 Task: Find a one-way flight from Chicago to Paris on 16 Sept with a maximum stopover duration of 3 hours.
Action: Mouse moved to (204, 249)
Screenshot: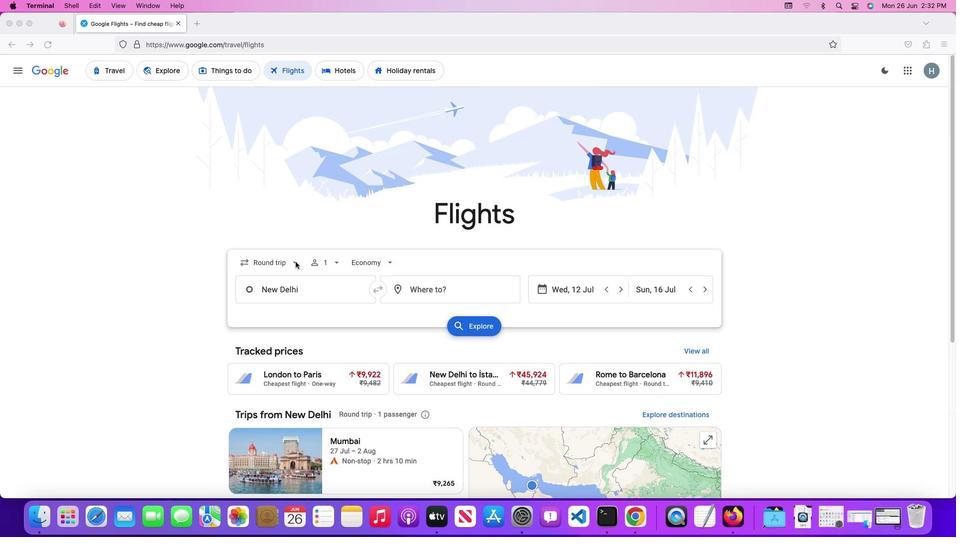 
Action: Mouse pressed left at (204, 249)
Screenshot: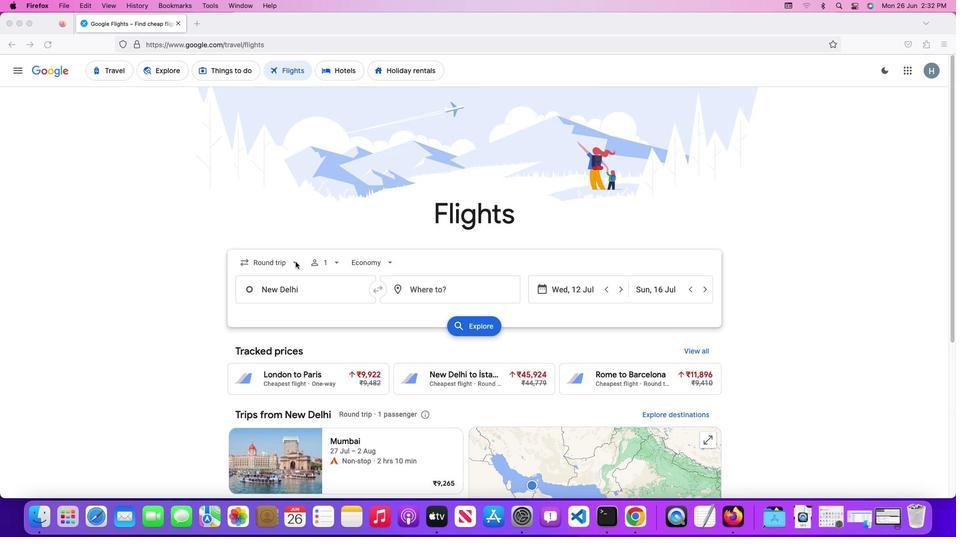 
Action: Mouse pressed left at (204, 249)
Screenshot: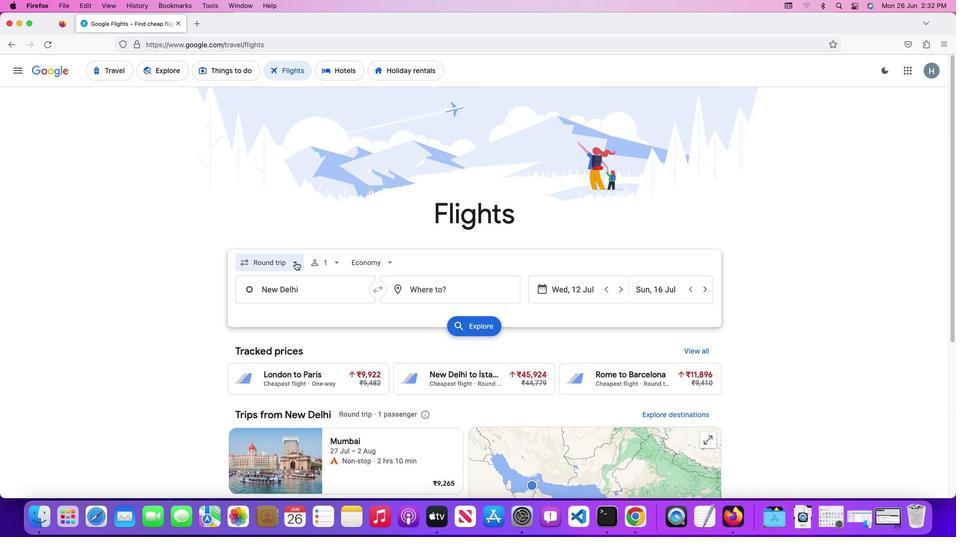 
Action: Mouse moved to (194, 276)
Screenshot: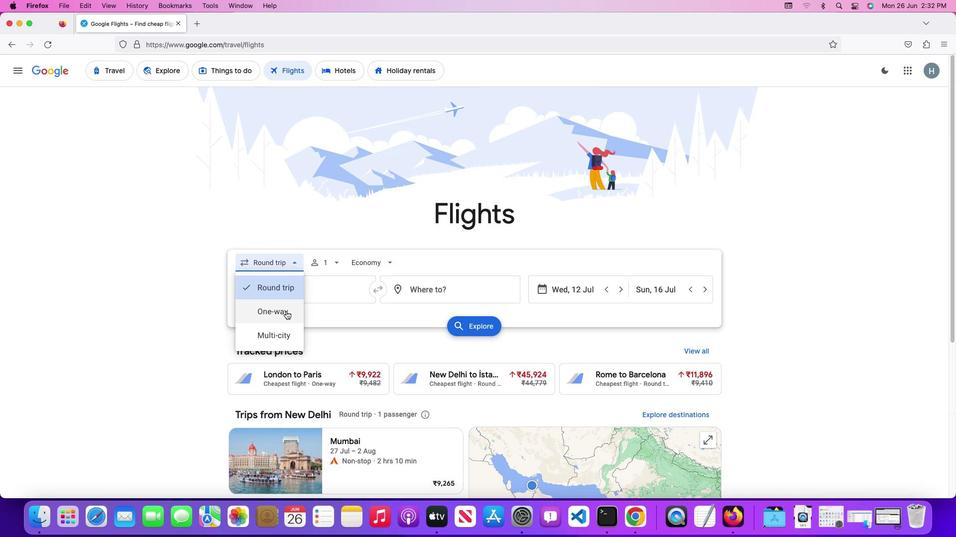 
Action: Mouse pressed left at (194, 276)
Screenshot: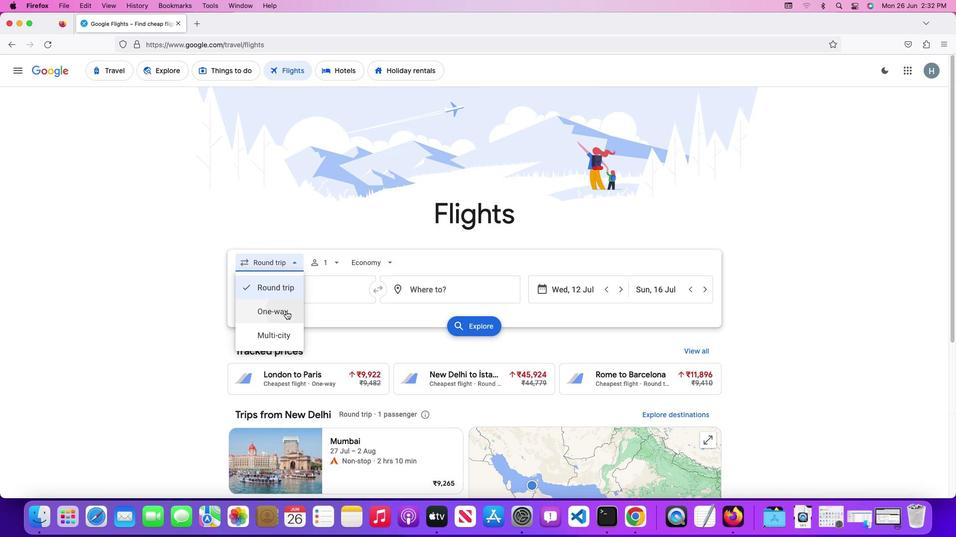 
Action: Mouse moved to (248, 250)
Screenshot: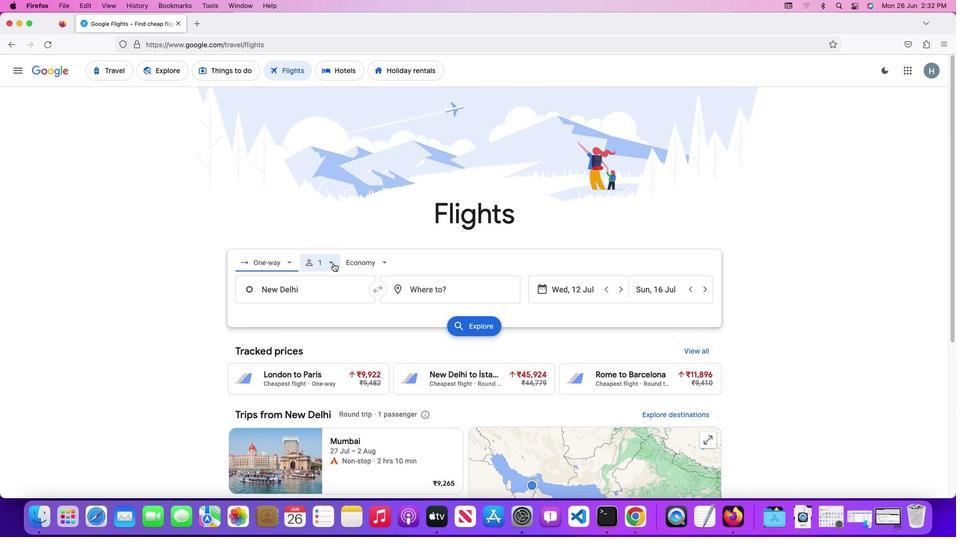 
Action: Mouse pressed left at (248, 250)
Screenshot: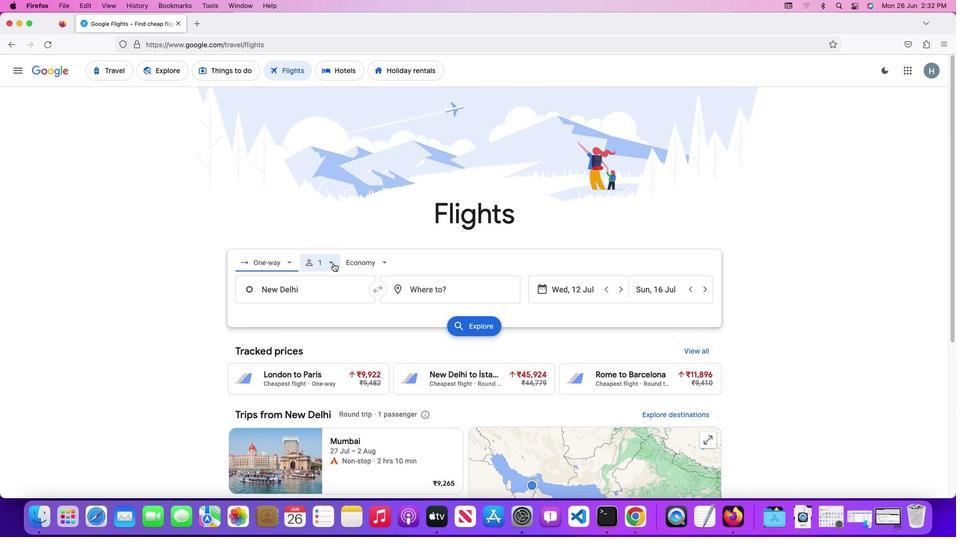 
Action: Mouse moved to (313, 263)
Screenshot: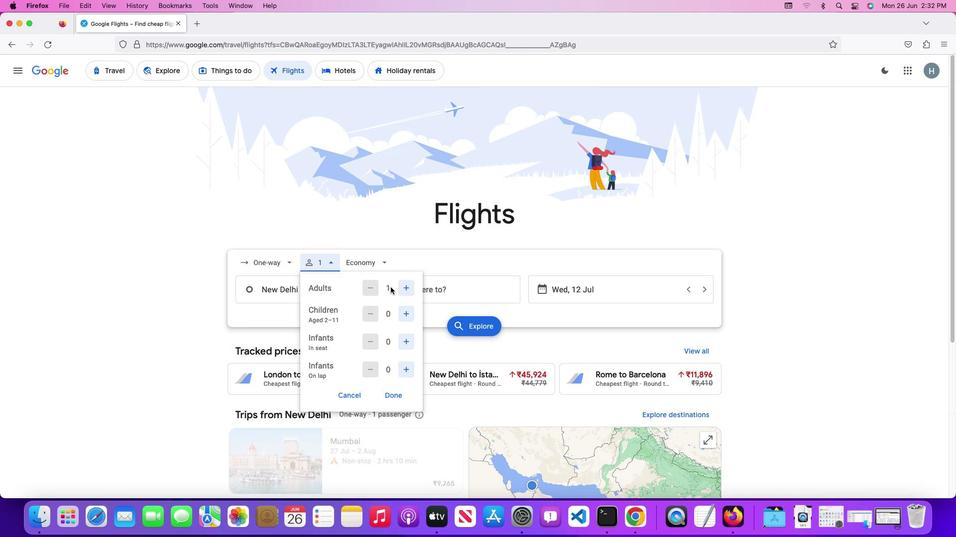 
Action: Mouse pressed left at (313, 263)
Screenshot: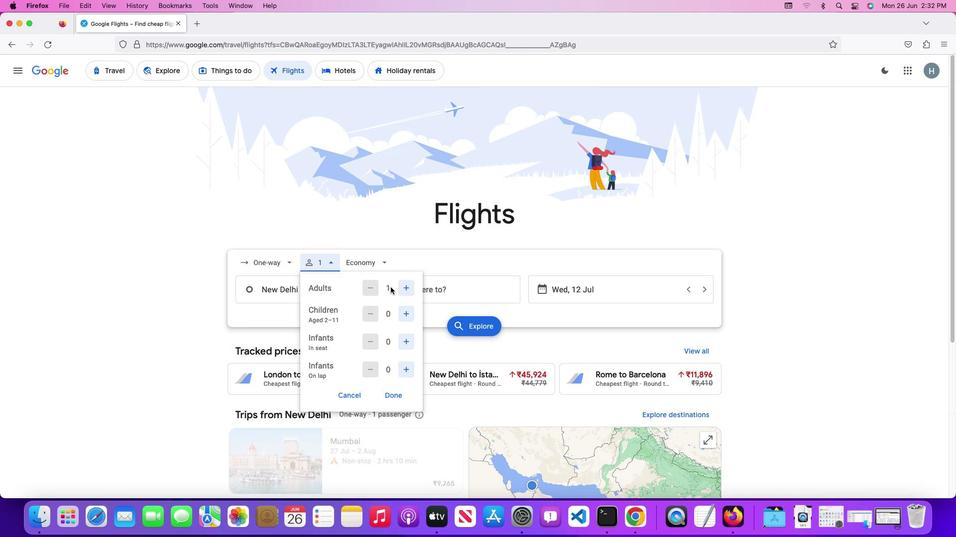 
Action: Mouse moved to (311, 321)
Screenshot: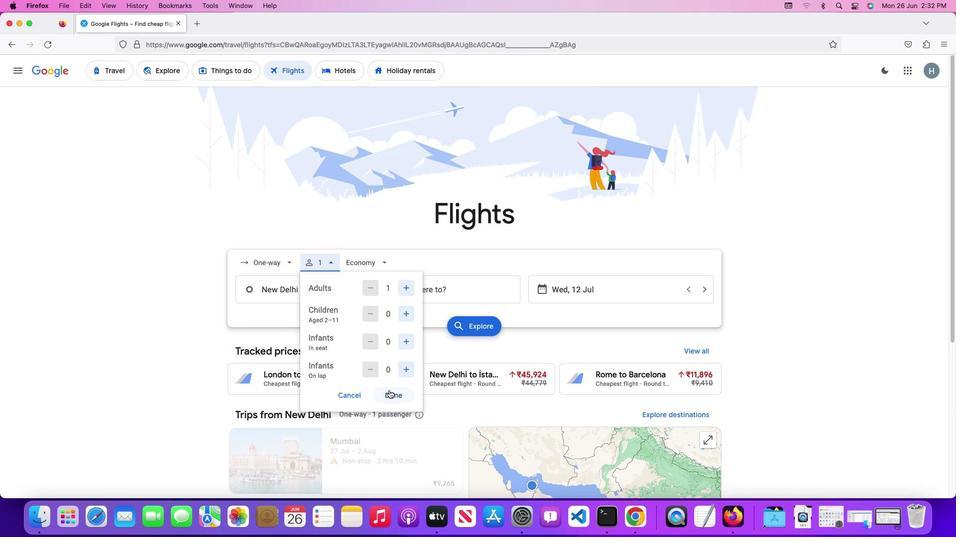 
Action: Mouse pressed left at (311, 321)
Screenshot: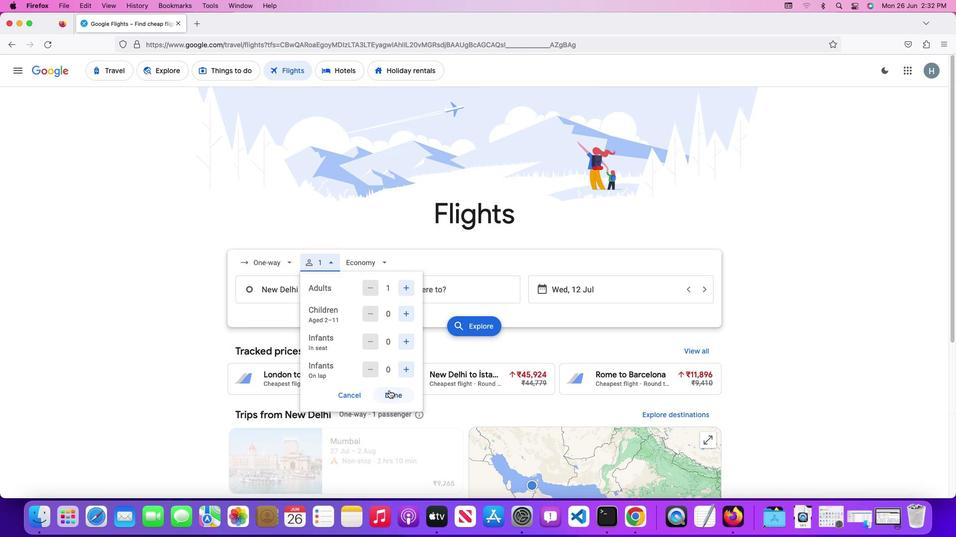 
Action: Mouse moved to (210, 264)
Screenshot: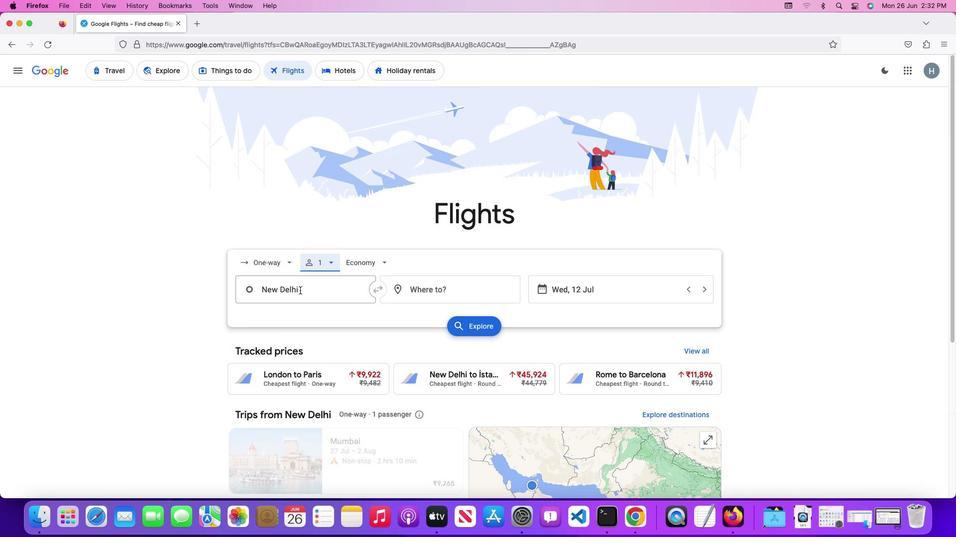 
Action: Mouse pressed left at (210, 264)
Screenshot: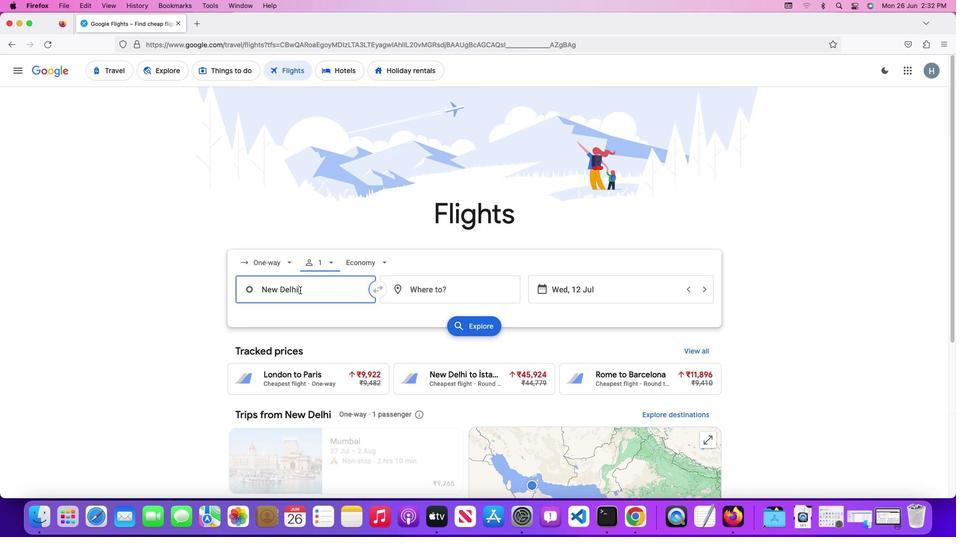 
Action: Key pressed Key.shift'C''h''i''c''a''g''o'
Screenshot: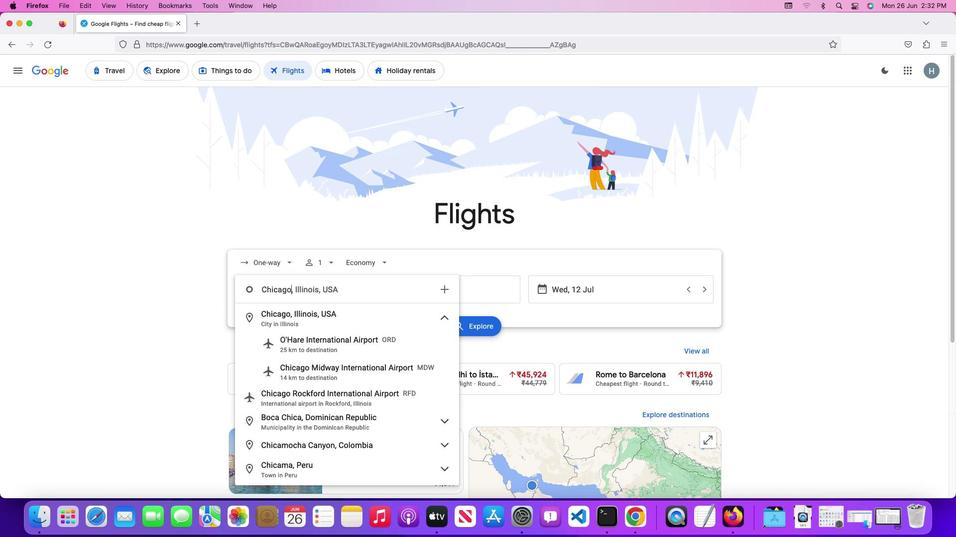 
Action: Mouse moved to (230, 277)
Screenshot: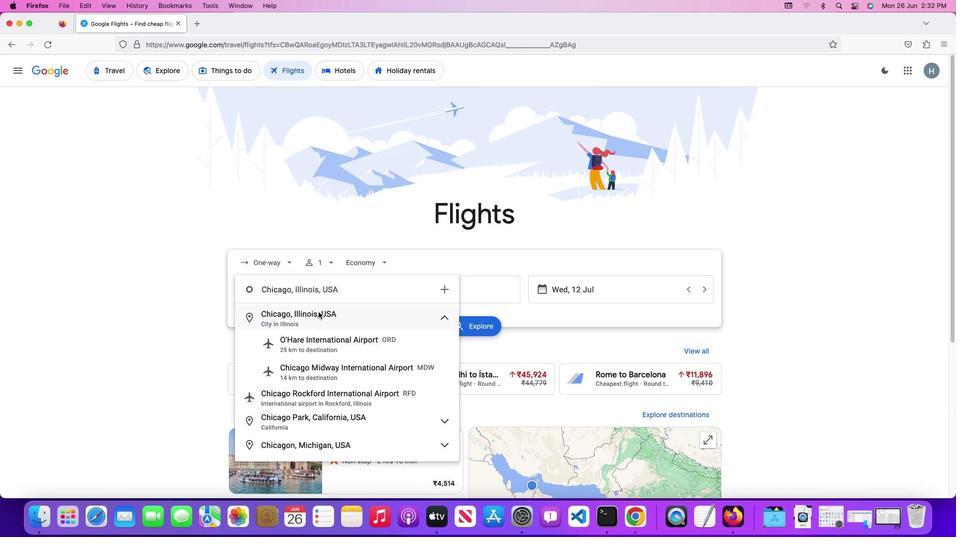 
Action: Mouse pressed left at (230, 277)
Screenshot: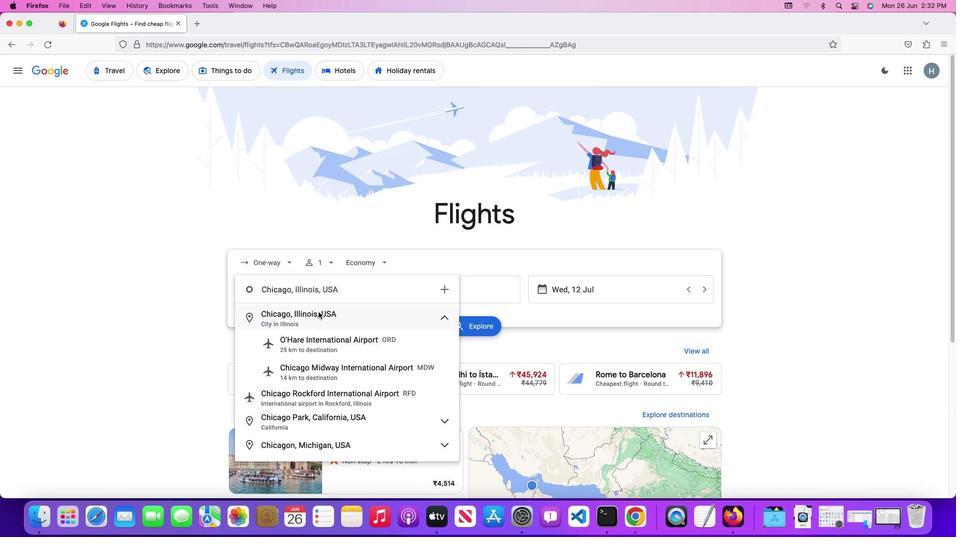 
Action: Mouse moved to (345, 265)
Screenshot: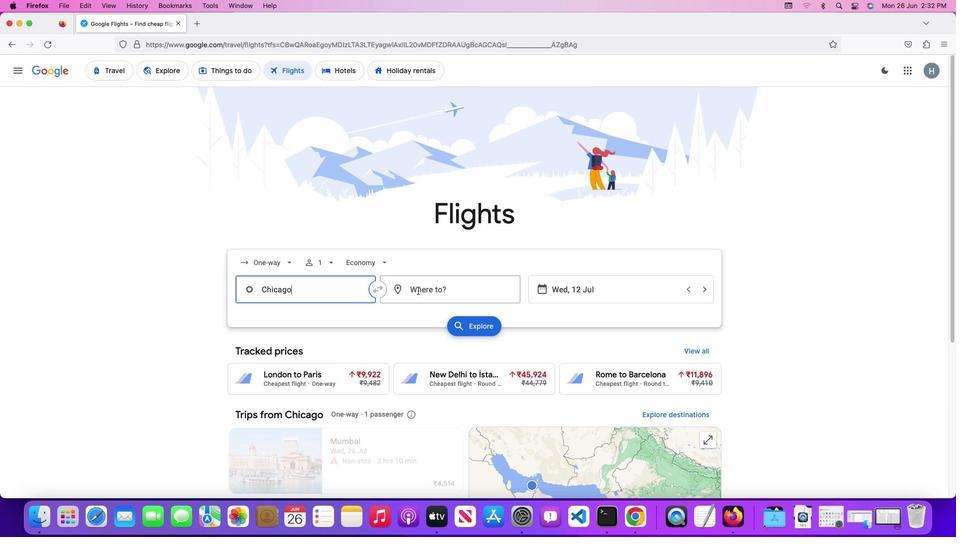 
Action: Mouse pressed left at (345, 265)
Screenshot: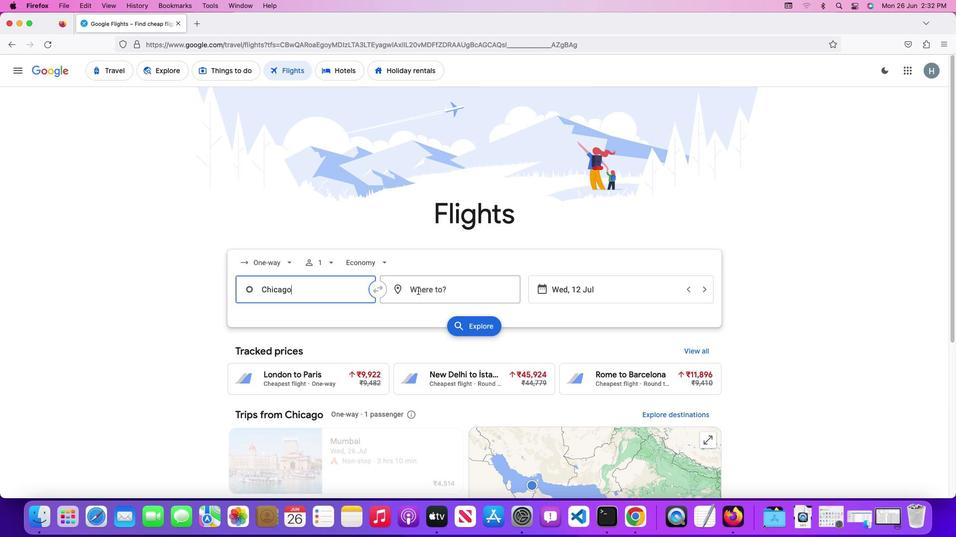 
Action: Key pressed Key.shift'P''a''r''i''s'
Screenshot: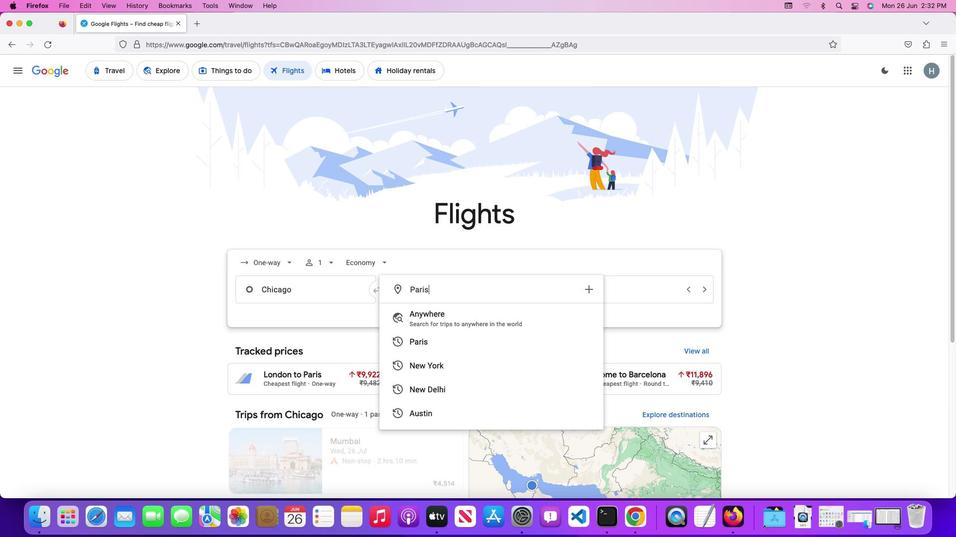 
Action: Mouse moved to (362, 276)
Screenshot: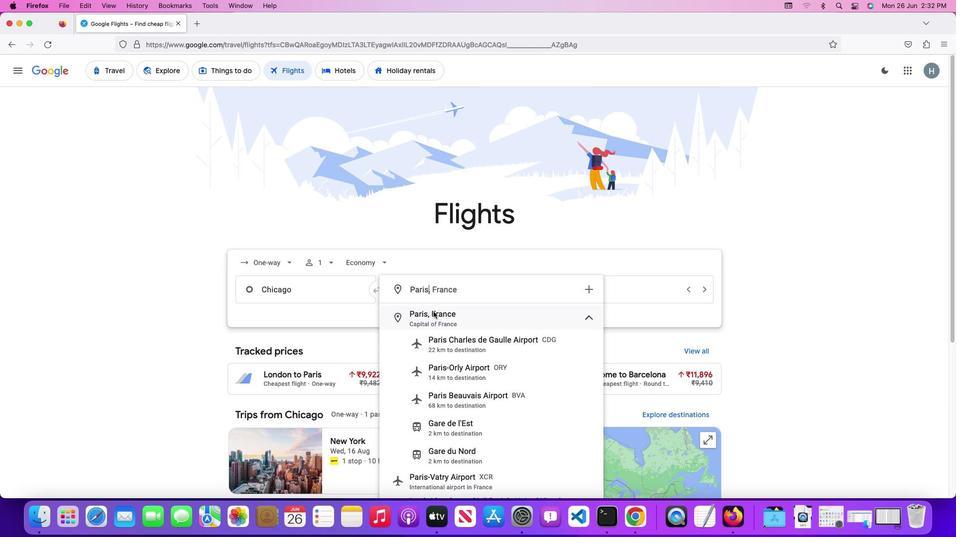 
Action: Mouse pressed left at (362, 276)
Screenshot: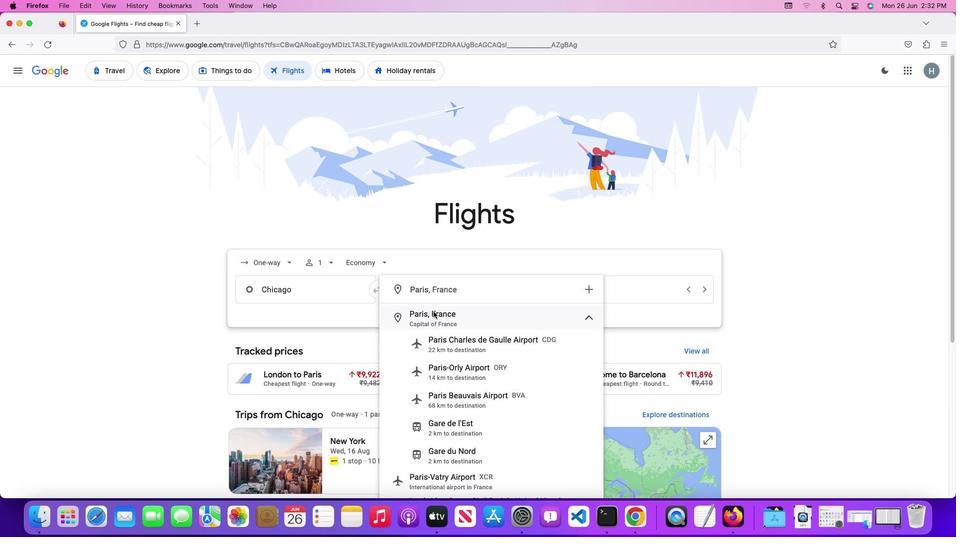 
Action: Mouse moved to (533, 264)
Screenshot: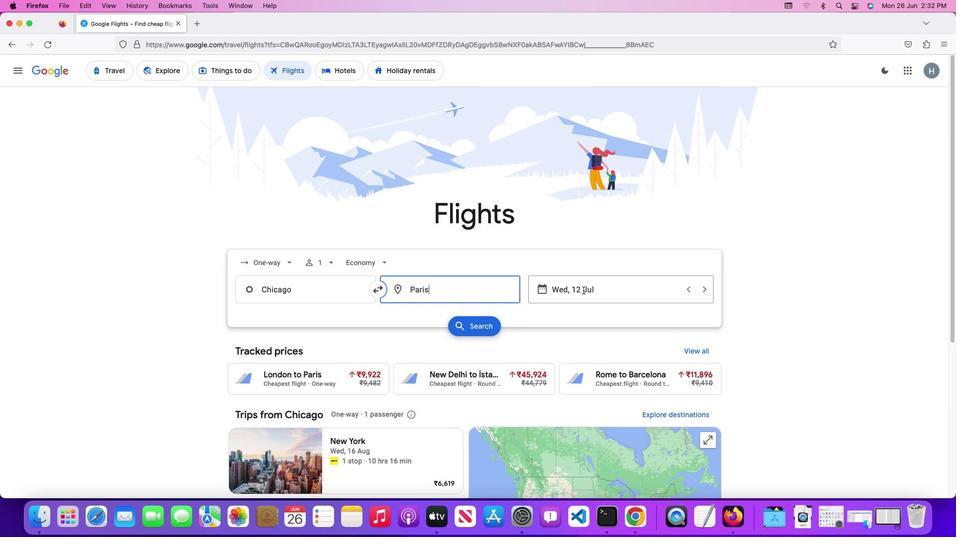 
Action: Mouse pressed left at (533, 264)
Screenshot: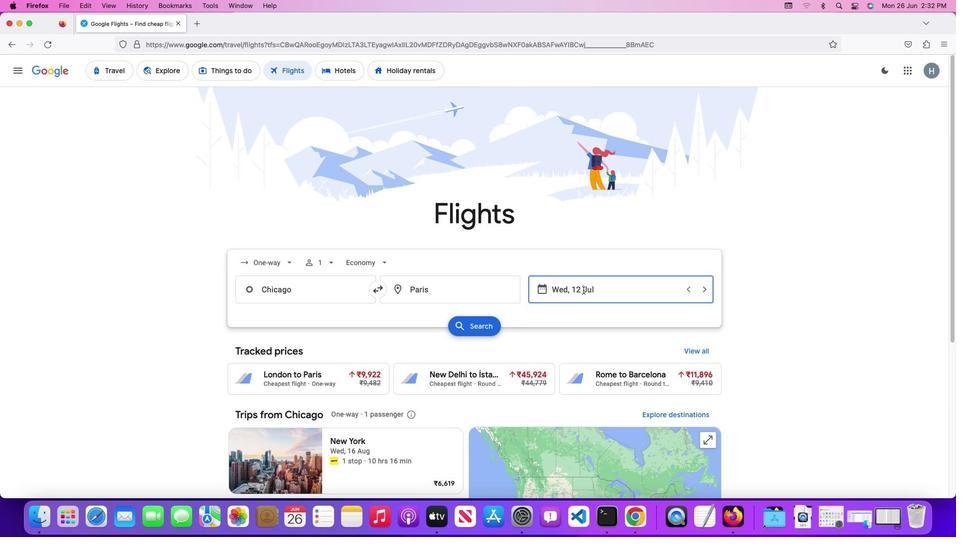 
Action: Mouse moved to (687, 303)
Screenshot: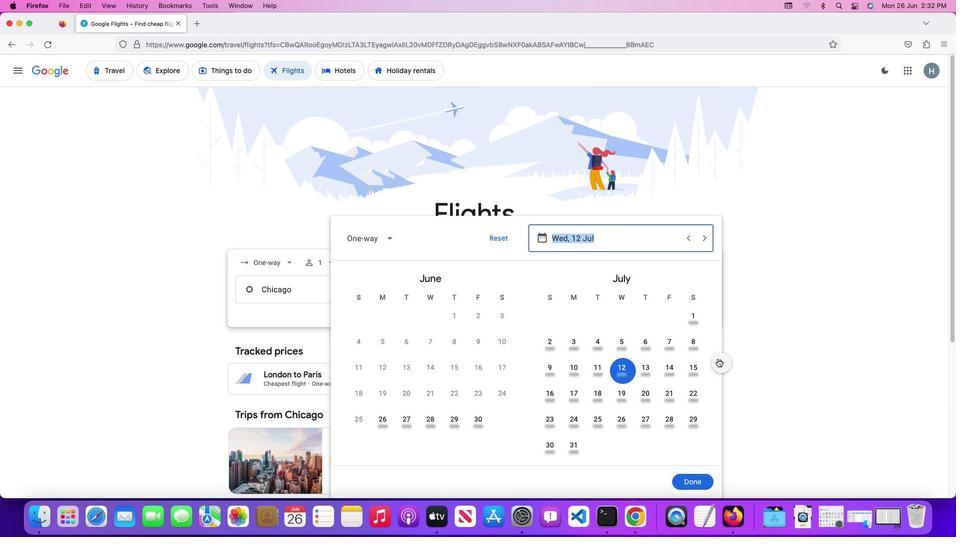 
Action: Mouse pressed left at (687, 303)
Screenshot: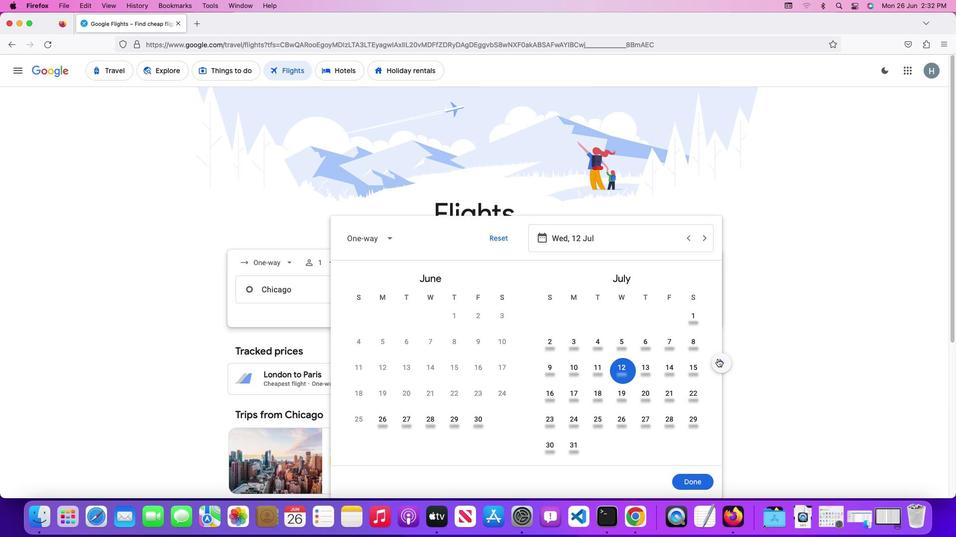 
Action: Mouse moved to (687, 303)
Screenshot: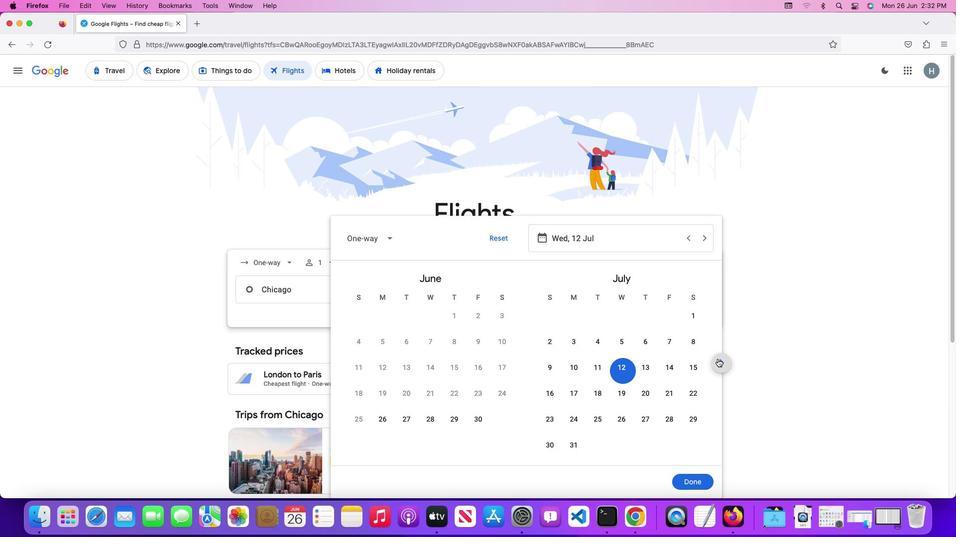 
Action: Mouse pressed left at (687, 303)
Screenshot: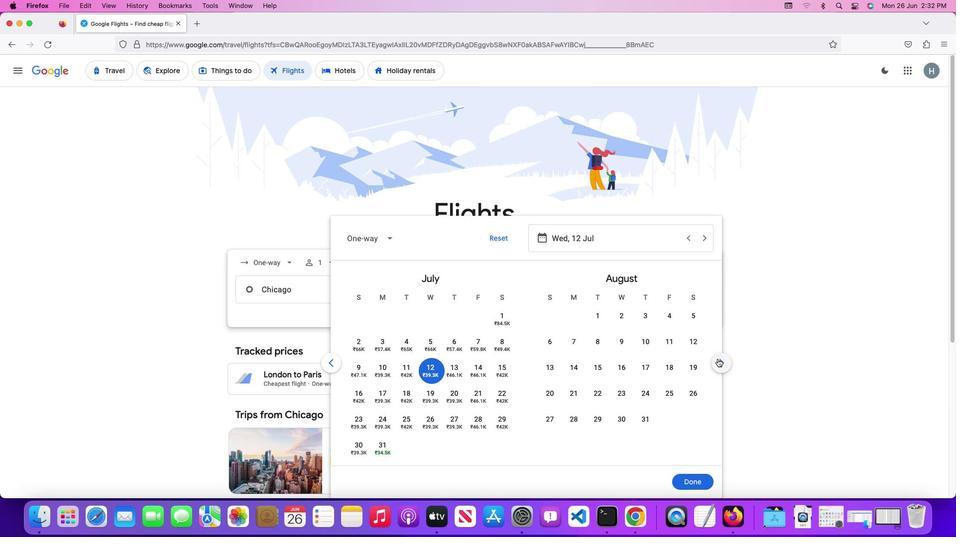
Action: Mouse moved to (656, 305)
Screenshot: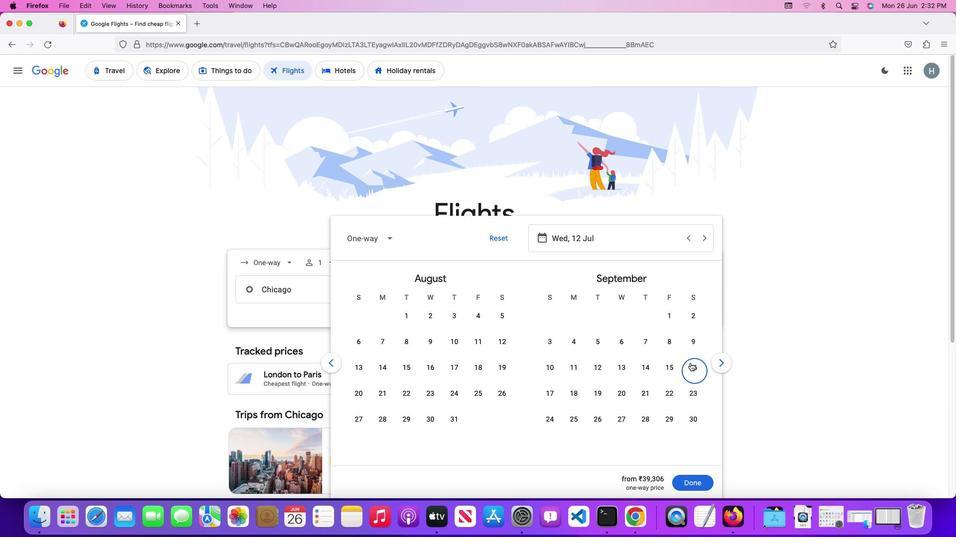 
Action: Mouse pressed left at (656, 305)
Screenshot: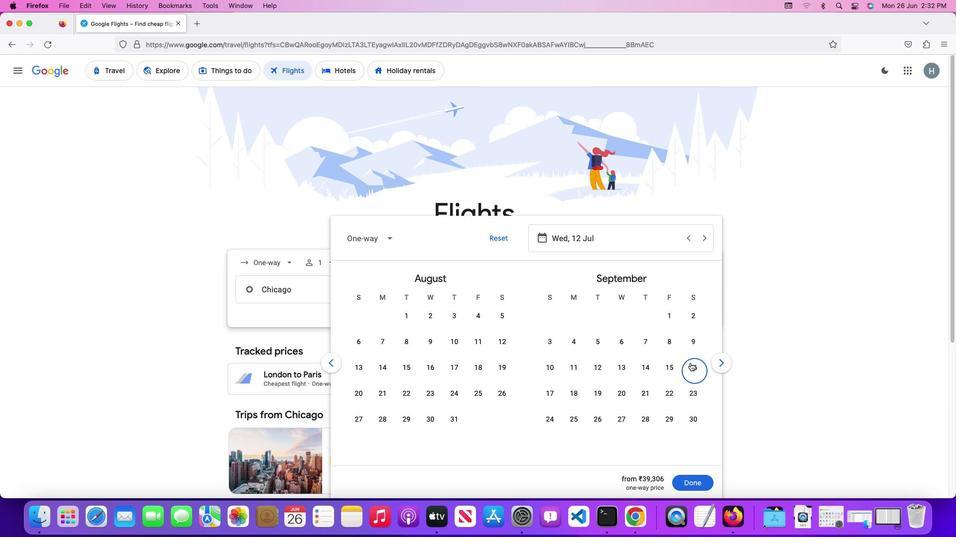 
Action: Mouse moved to (672, 373)
Screenshot: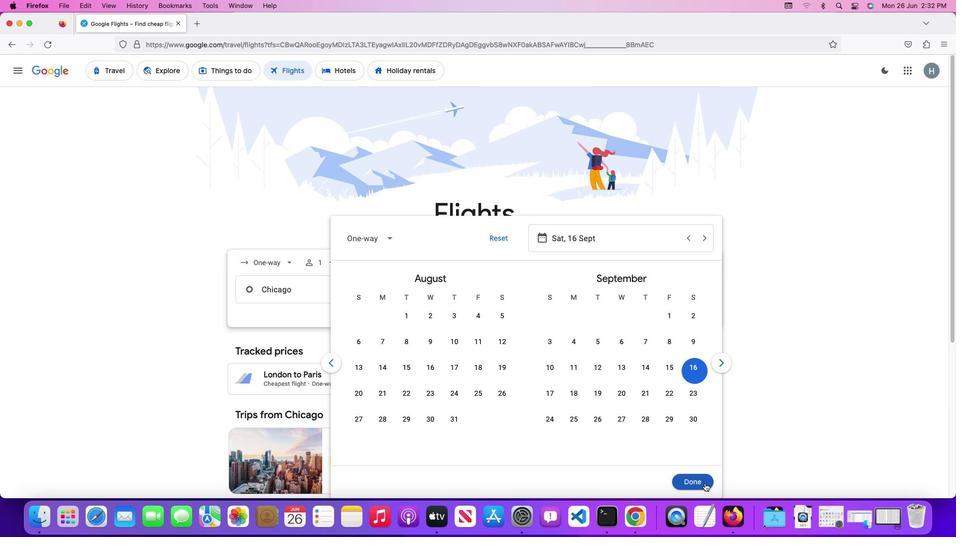 
Action: Mouse pressed left at (672, 373)
Screenshot: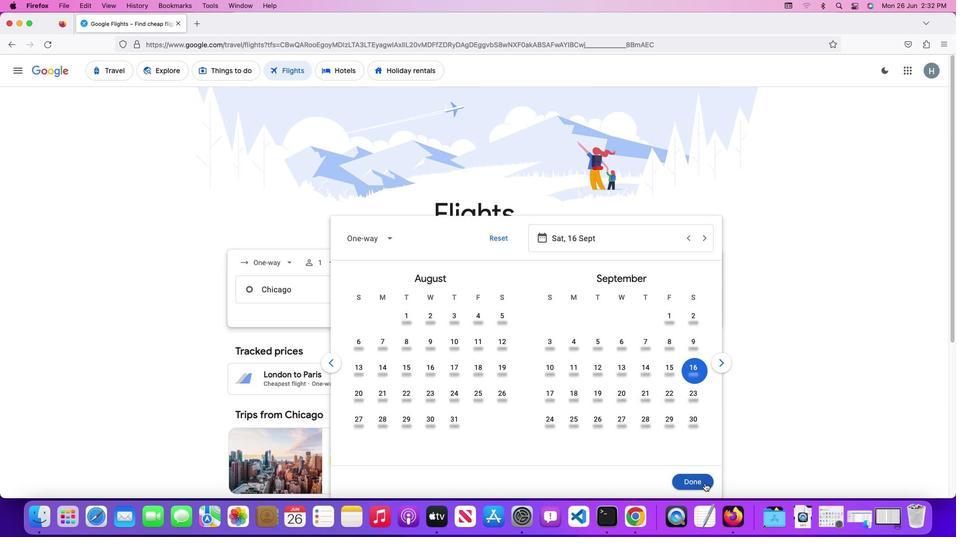 
Action: Mouse moved to (413, 287)
Screenshot: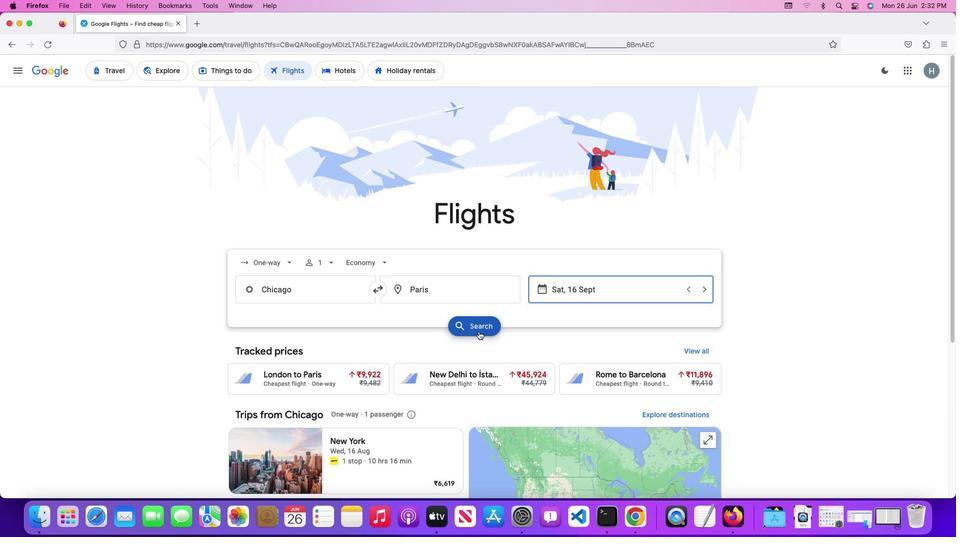 
Action: Mouse pressed left at (413, 287)
Screenshot: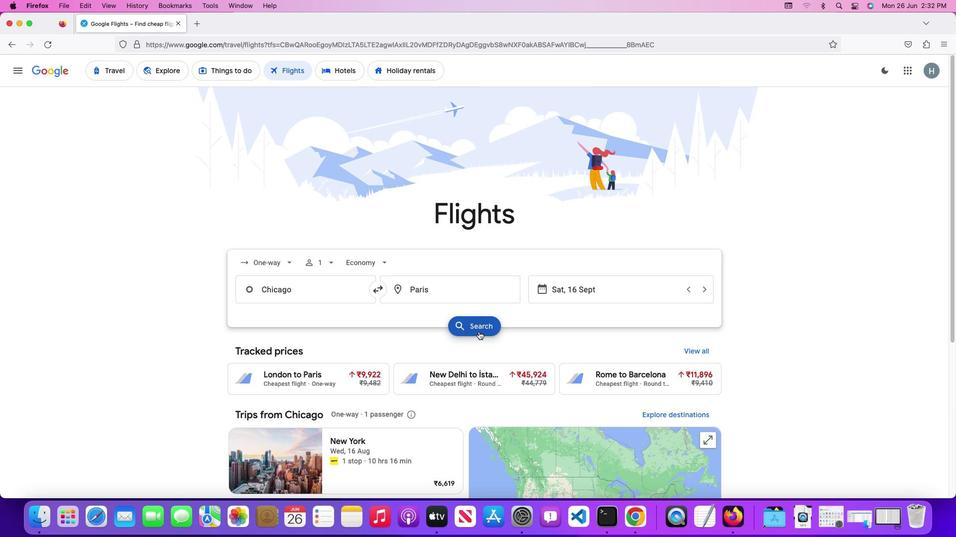 
Action: Mouse moved to (612, 191)
Screenshot: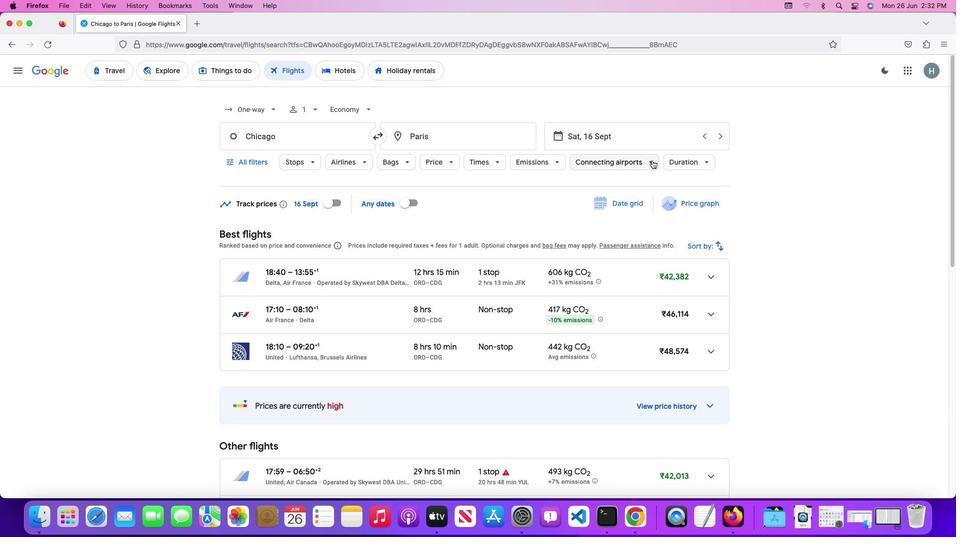 
Action: Mouse pressed left at (612, 191)
Screenshot: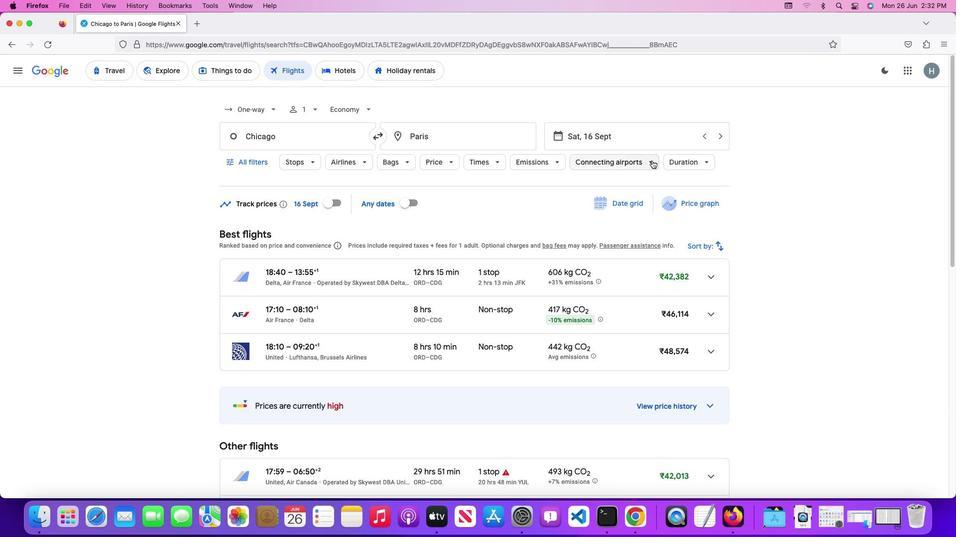 
Action: Mouse moved to (692, 235)
Screenshot: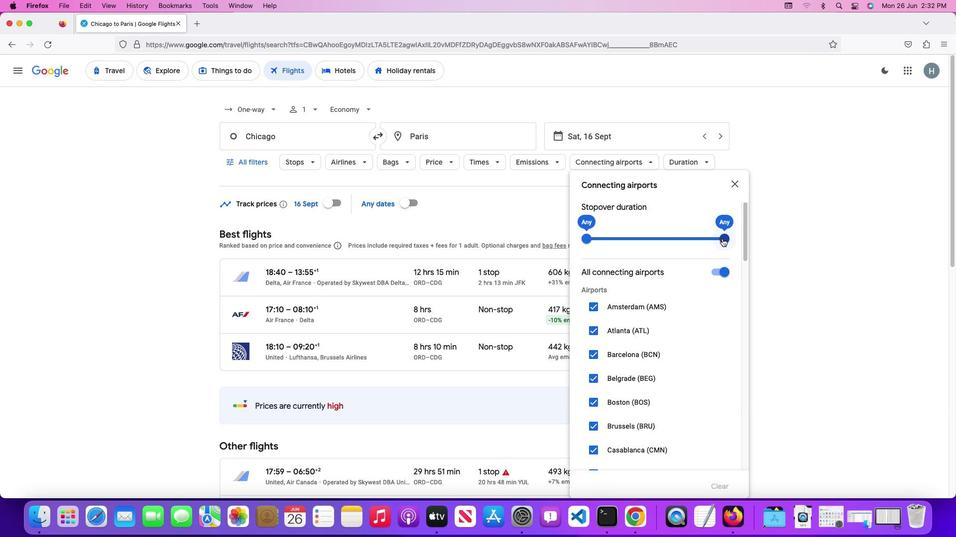 
Action: Mouse pressed left at (692, 235)
Screenshot: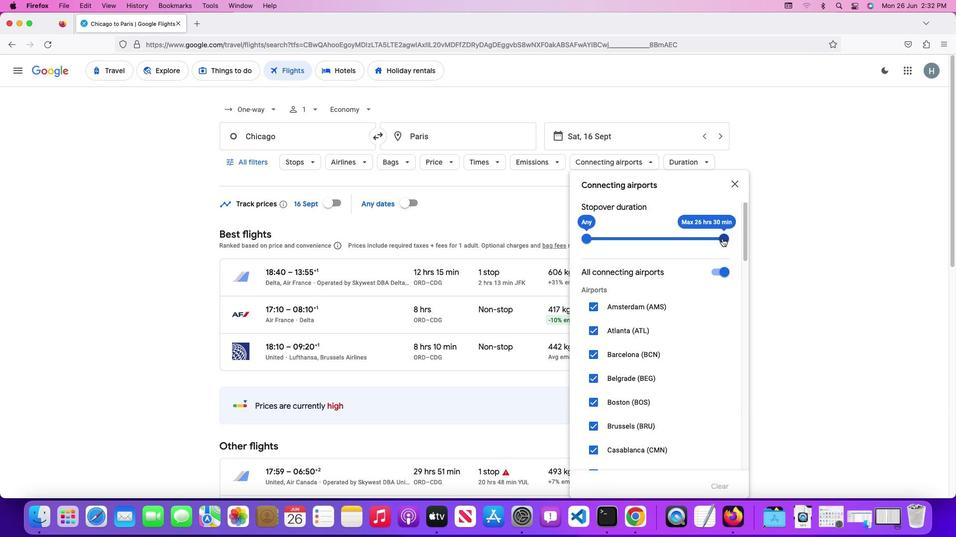 
Action: Mouse moved to (706, 203)
Screenshot: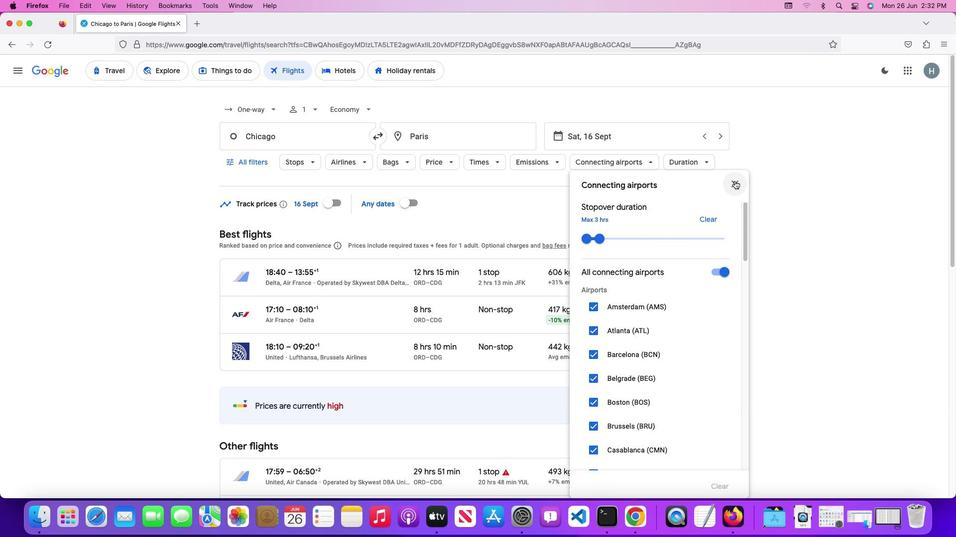 
Action: Mouse pressed left at (706, 203)
Screenshot: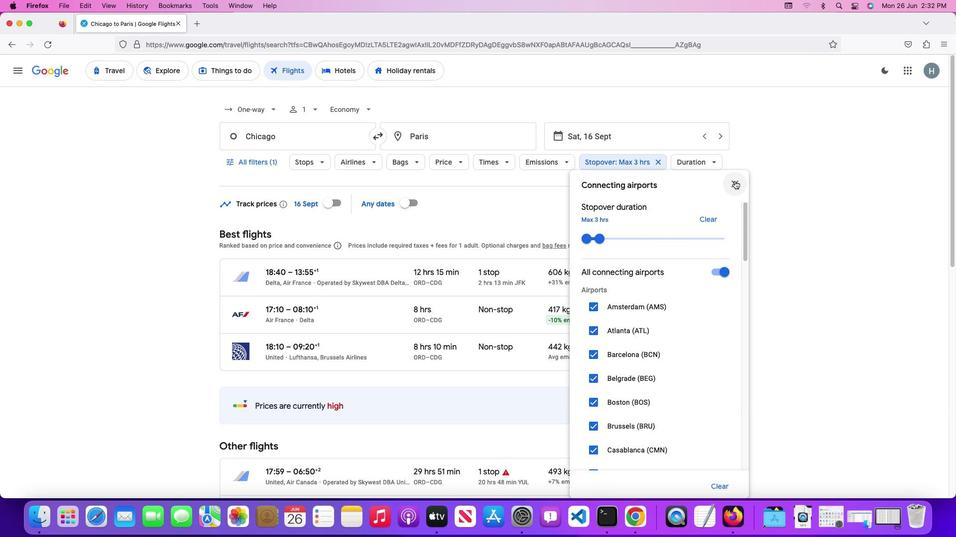 
Action: Mouse moved to (454, 216)
Screenshot: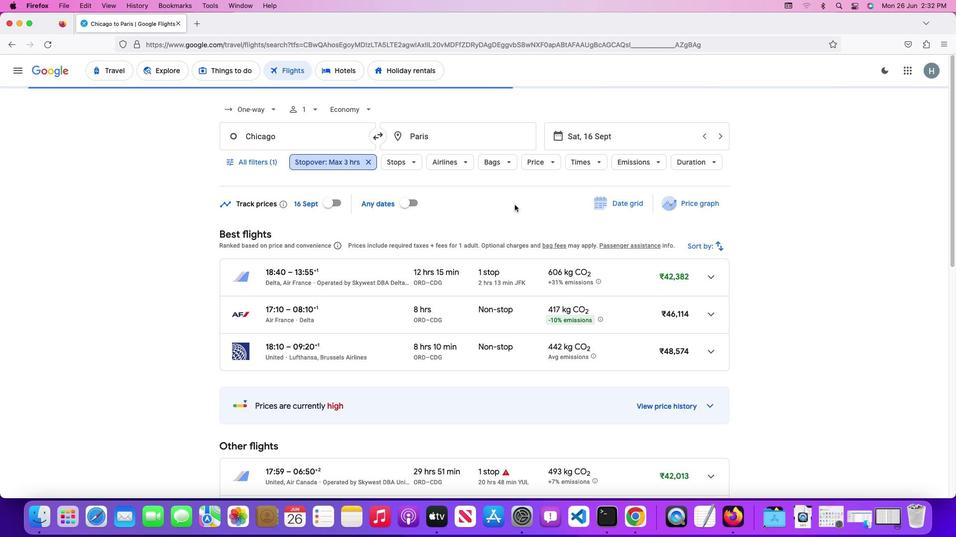 
